Task: Open the event Casual Sales Team Strategy Meeting on '2023/12/23', change the date to 2023/10/06, change the font style of the description to Tahoma, set the availability to Busy, insert an emoji Earth, logged in from the account softage.10@softage.net and add another guest for the event, softage.1@softage.net. Change the alignment of the event description to Align left.Change the font color of the description to Light Red and select an event charm, 
Action: Mouse moved to (305, 139)
Screenshot: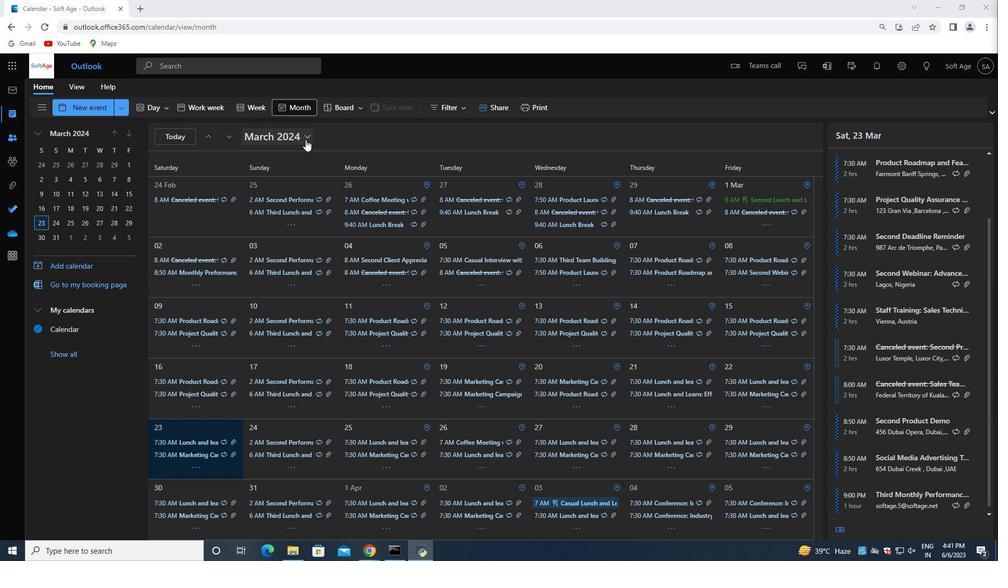 
Action: Mouse pressed left at (305, 139)
Screenshot: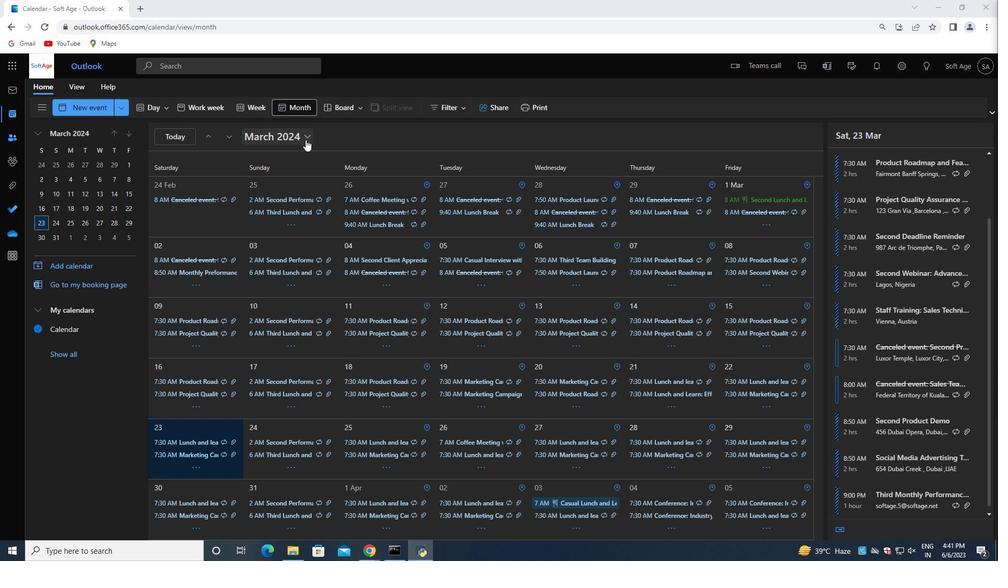 
Action: Mouse moved to (328, 163)
Screenshot: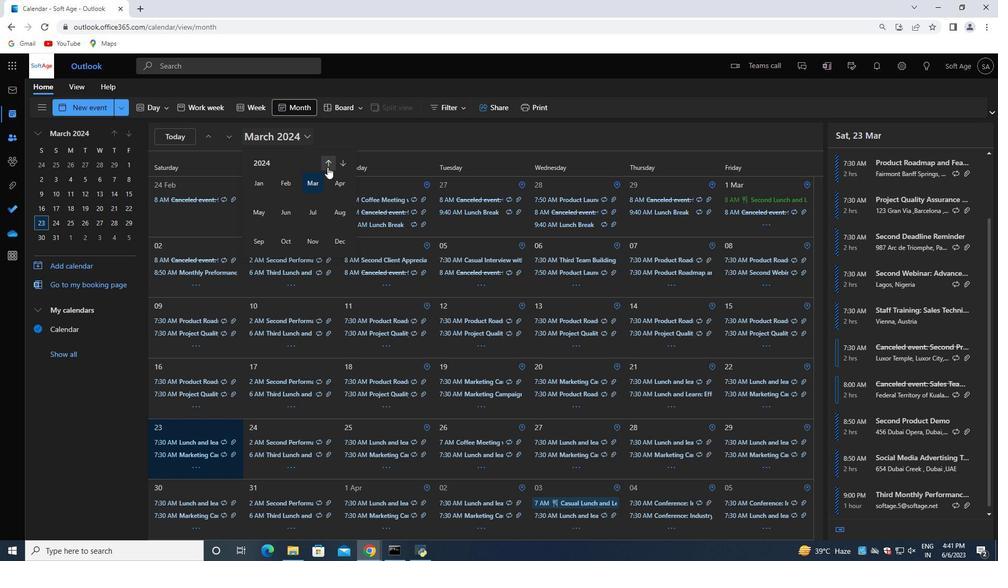 
Action: Mouse pressed left at (328, 163)
Screenshot: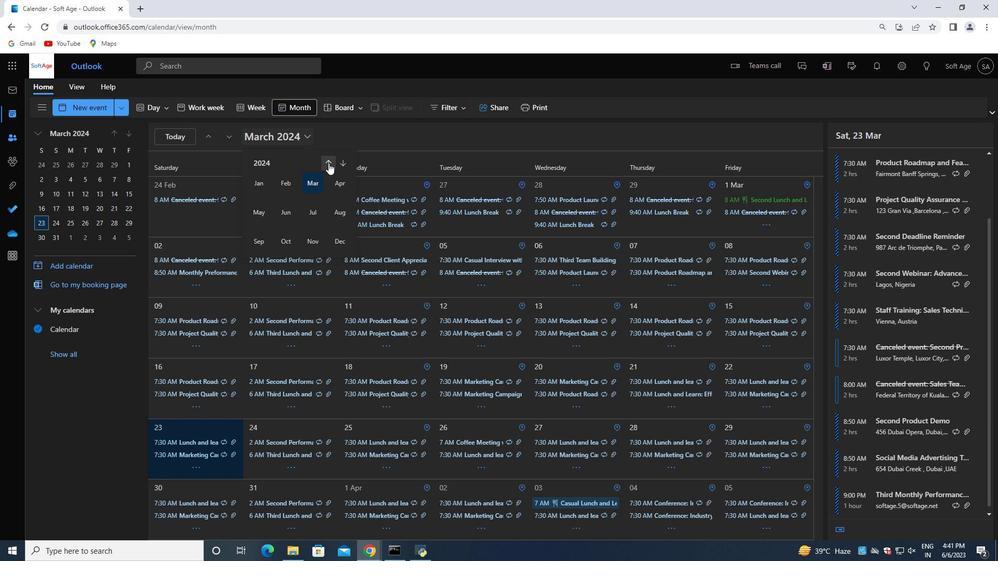 
Action: Mouse moved to (338, 243)
Screenshot: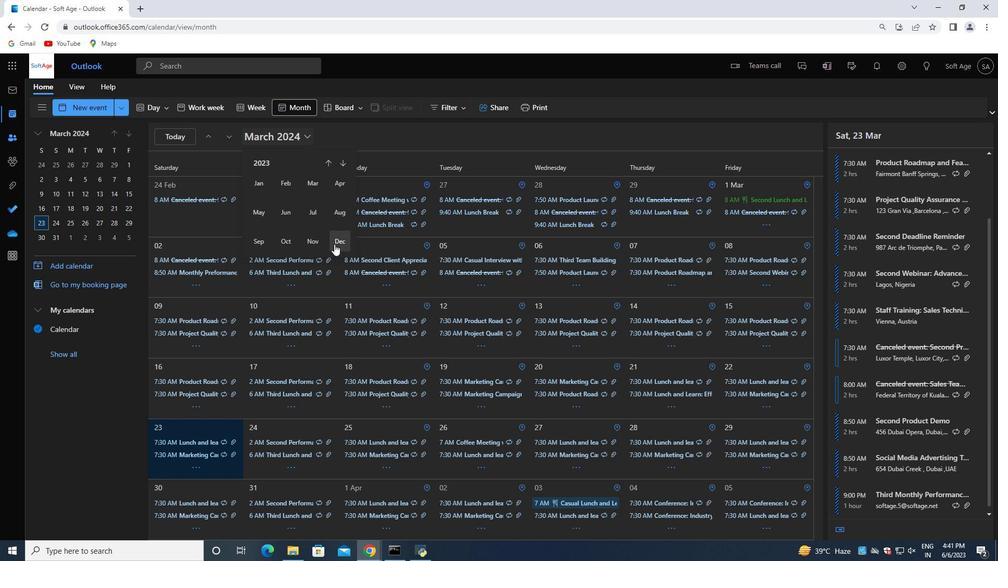 
Action: Mouse pressed left at (338, 243)
Screenshot: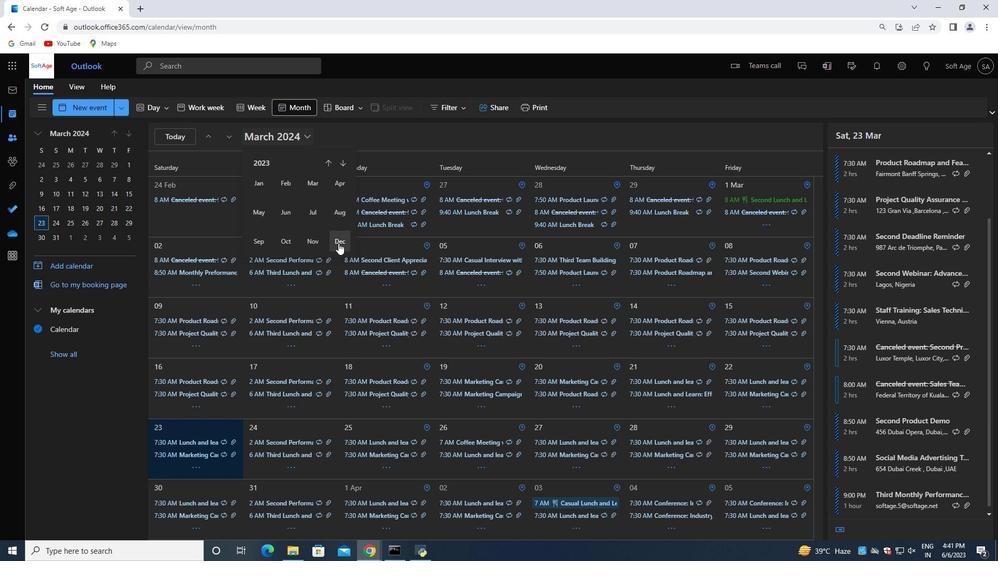 
Action: Mouse moved to (187, 426)
Screenshot: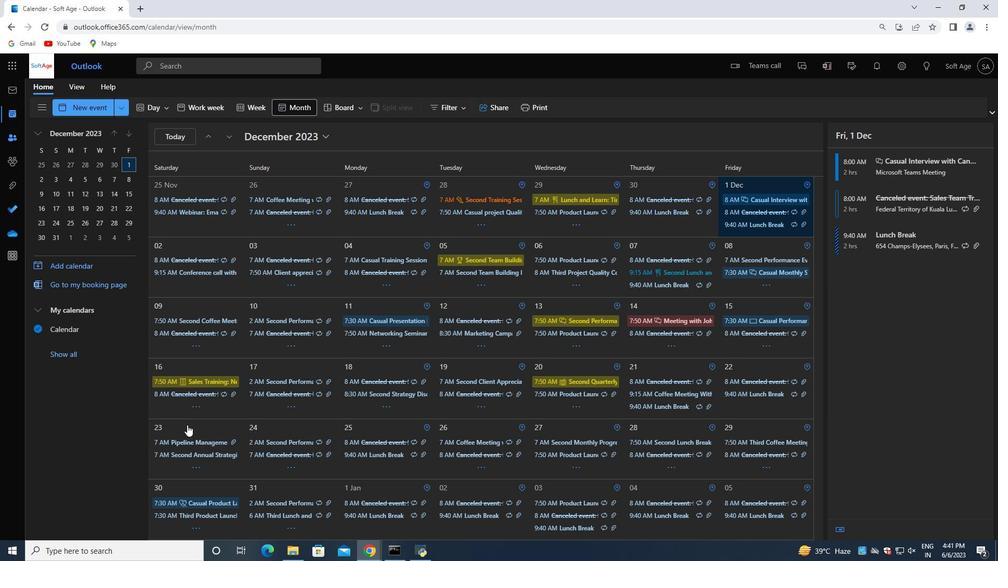 
Action: Mouse pressed left at (187, 426)
Screenshot: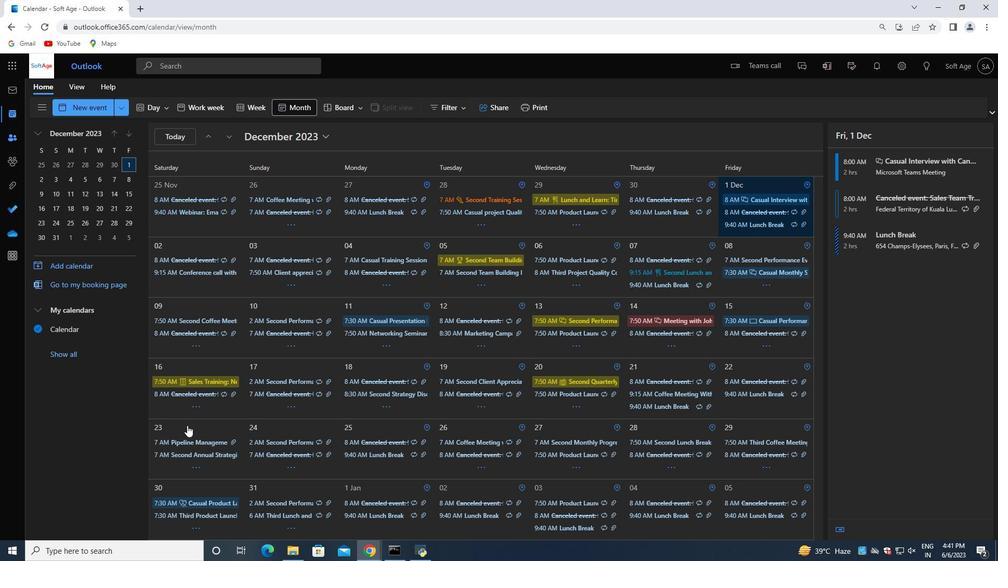 
Action: Mouse moved to (866, 356)
Screenshot: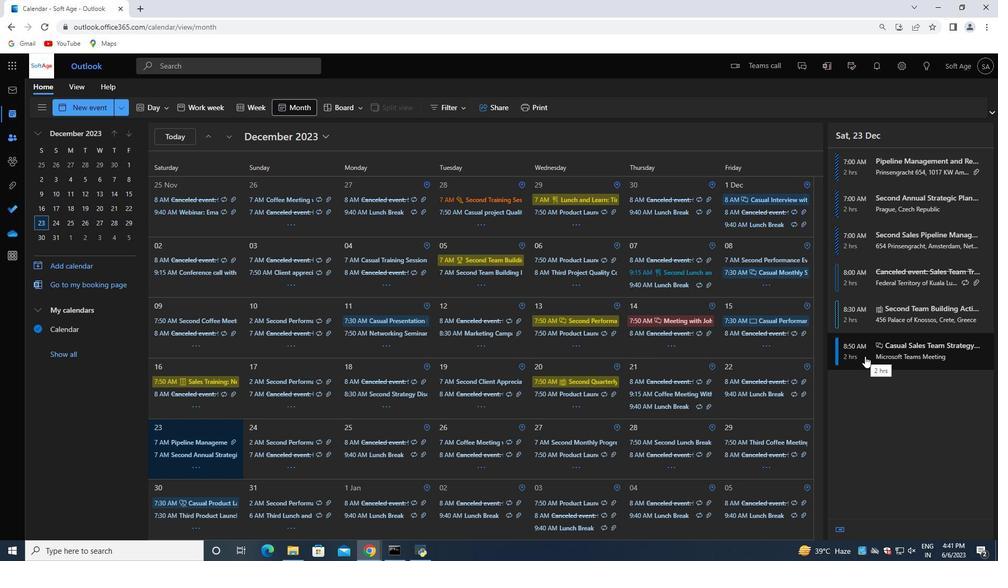 
Action: Mouse pressed left at (866, 356)
Screenshot: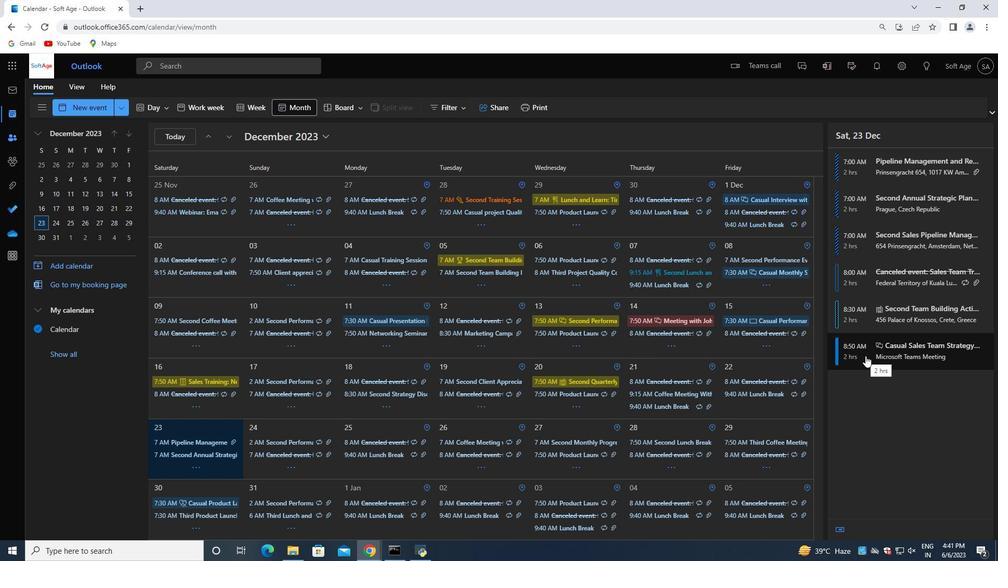 
Action: Mouse moved to (663, 420)
Screenshot: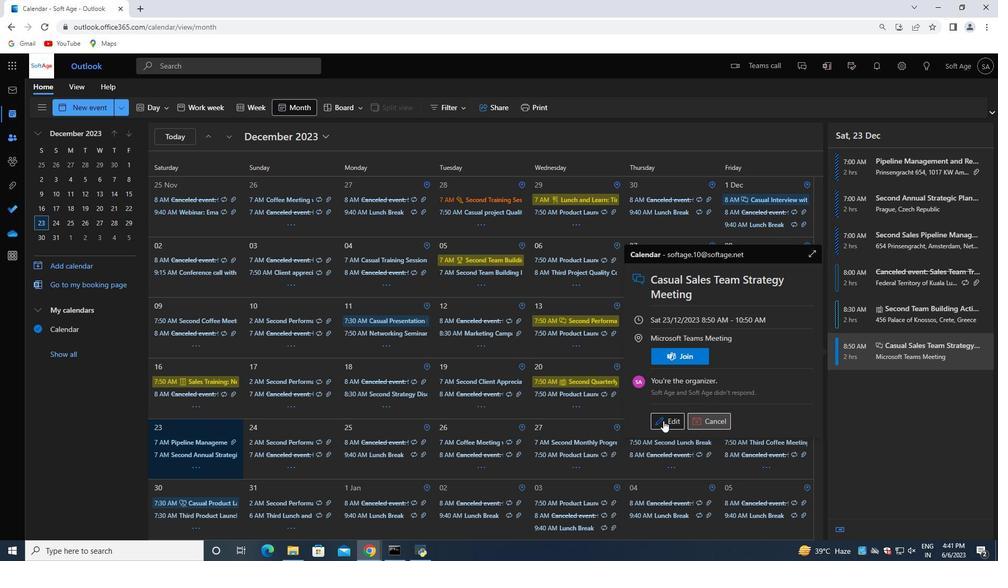 
Action: Mouse pressed left at (663, 420)
Screenshot: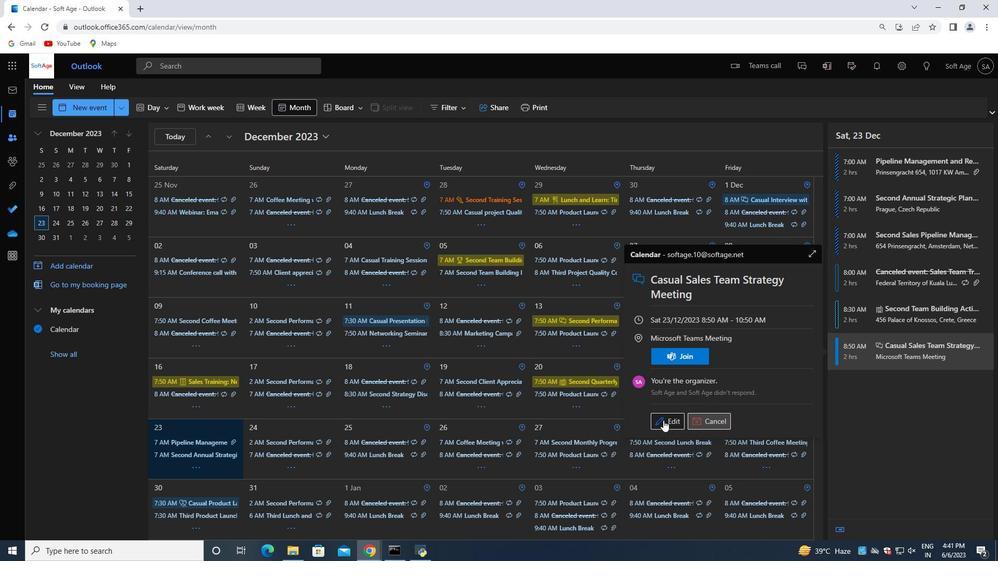 
Action: Mouse moved to (305, 288)
Screenshot: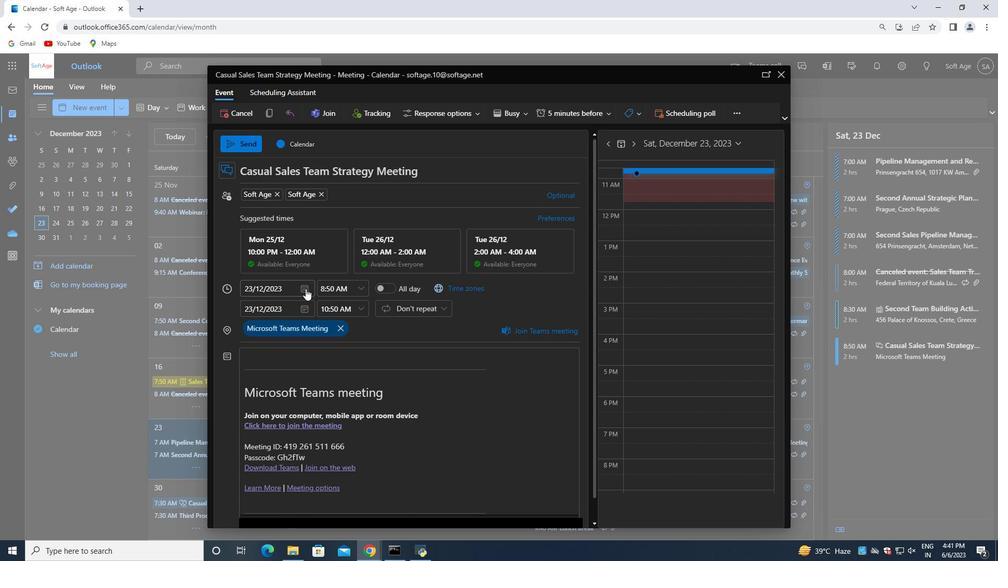 
Action: Mouse pressed left at (305, 288)
Screenshot: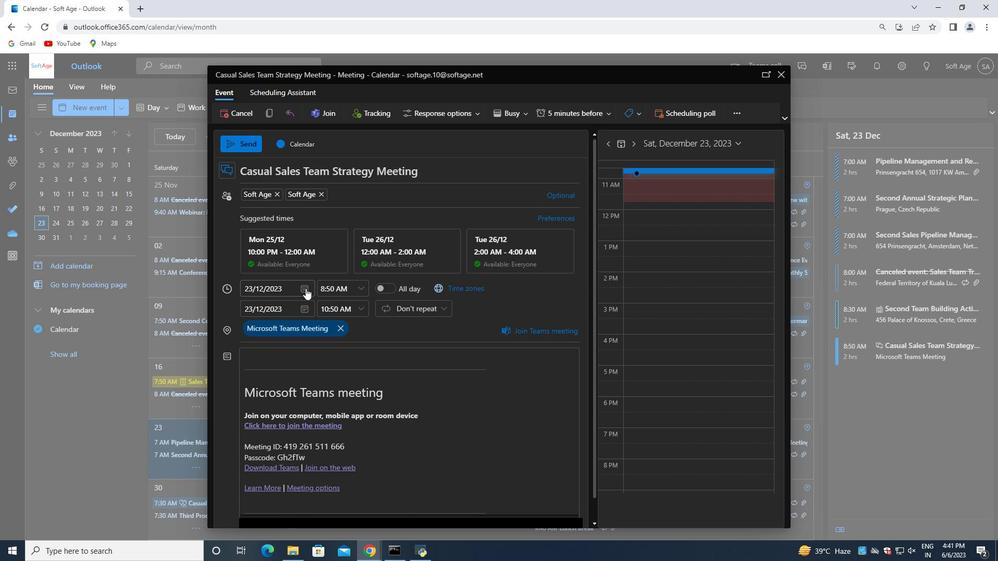 
Action: Mouse moved to (328, 311)
Screenshot: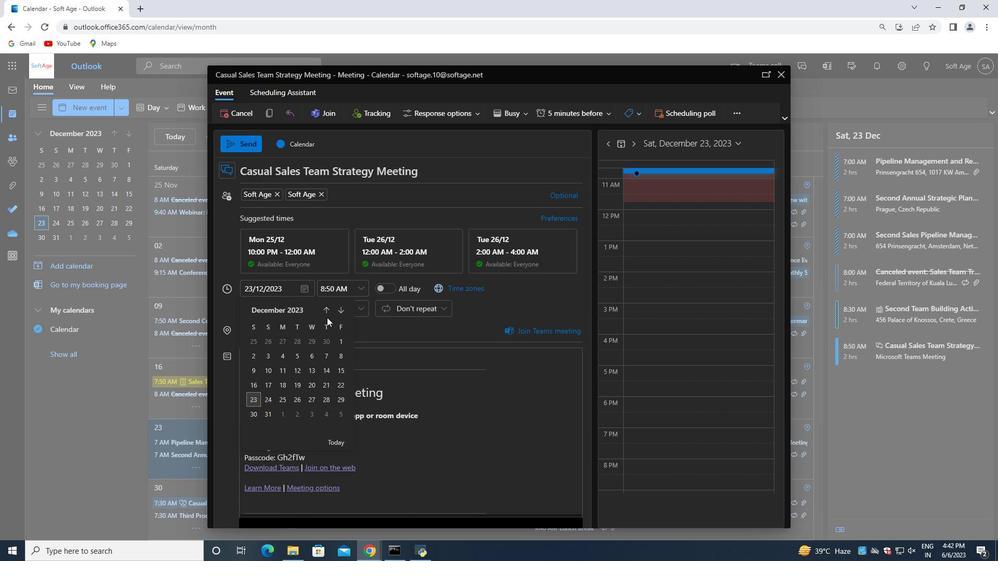 
Action: Mouse pressed left at (328, 311)
Screenshot: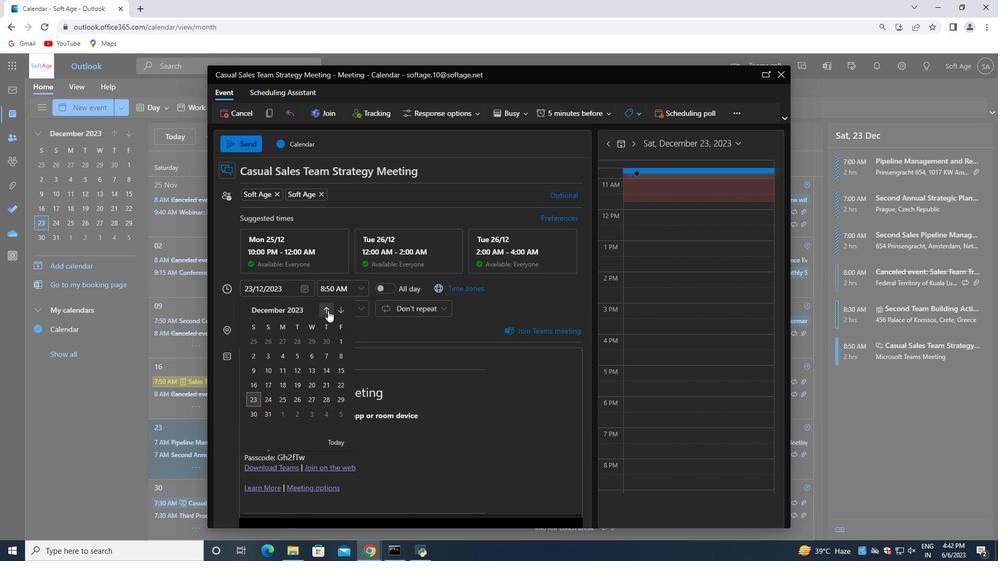 
Action: Mouse pressed left at (328, 311)
Screenshot: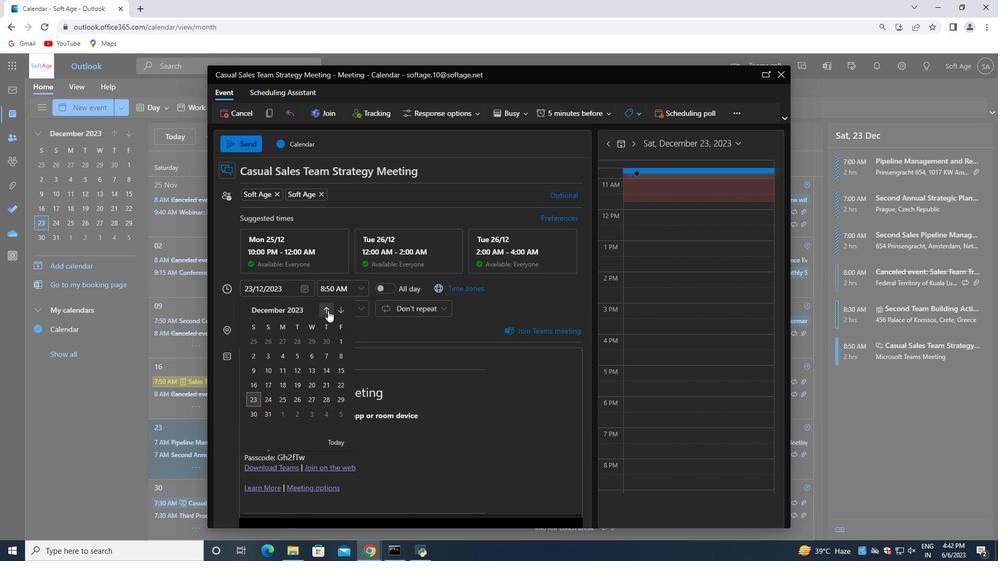 
Action: Mouse moved to (343, 341)
Screenshot: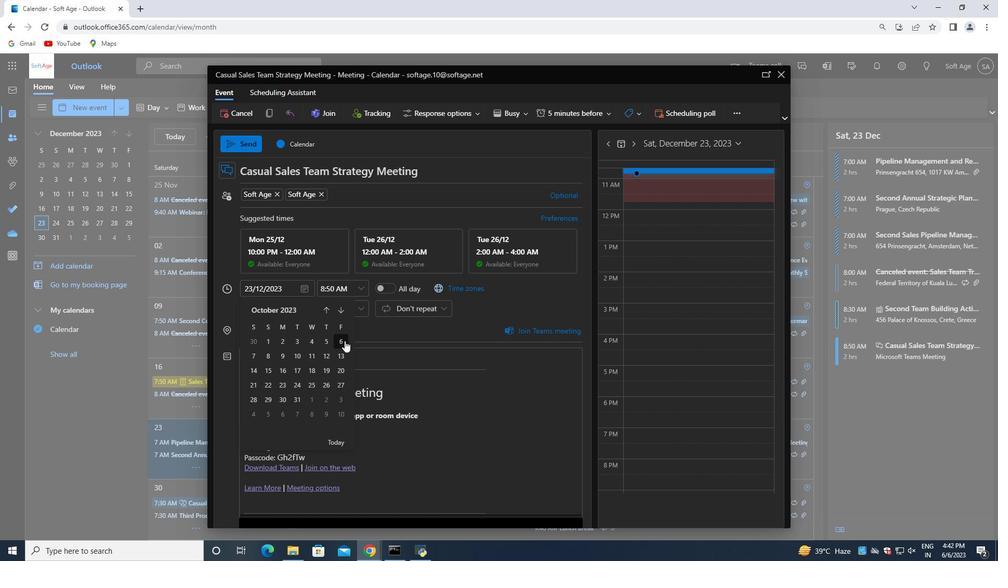 
Action: Mouse pressed left at (343, 341)
Screenshot: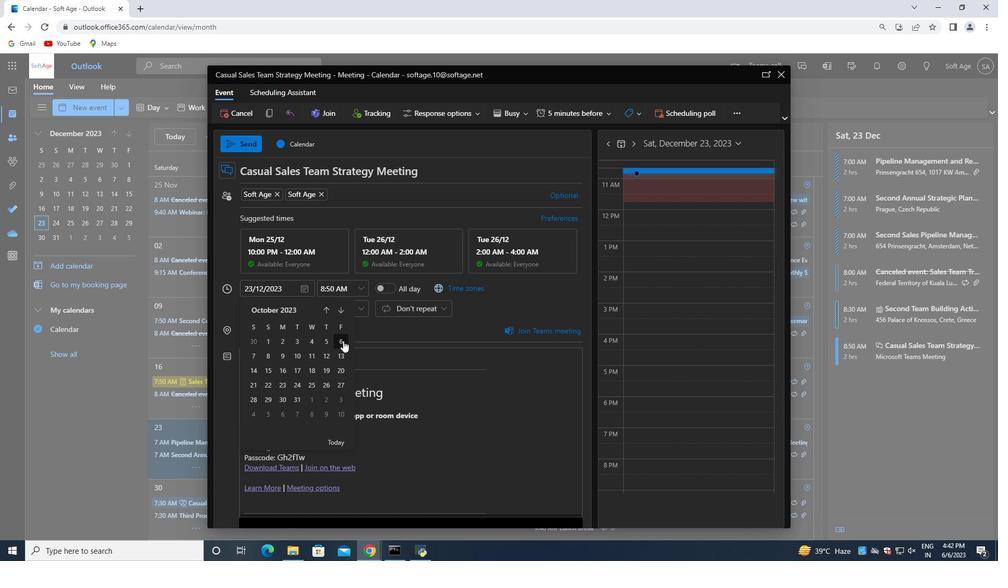 
Action: Mouse moved to (508, 112)
Screenshot: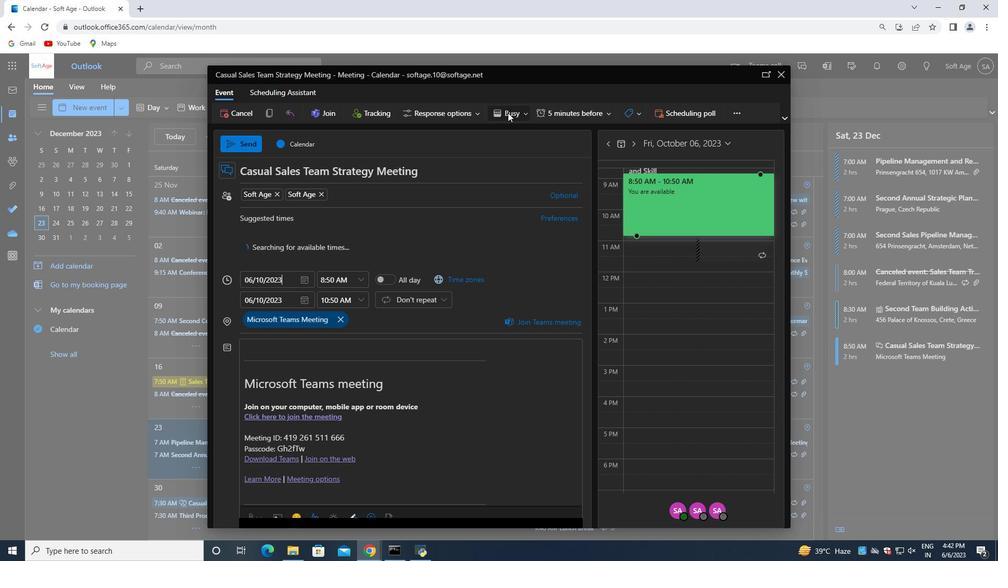 
Action: Mouse pressed left at (508, 112)
Screenshot: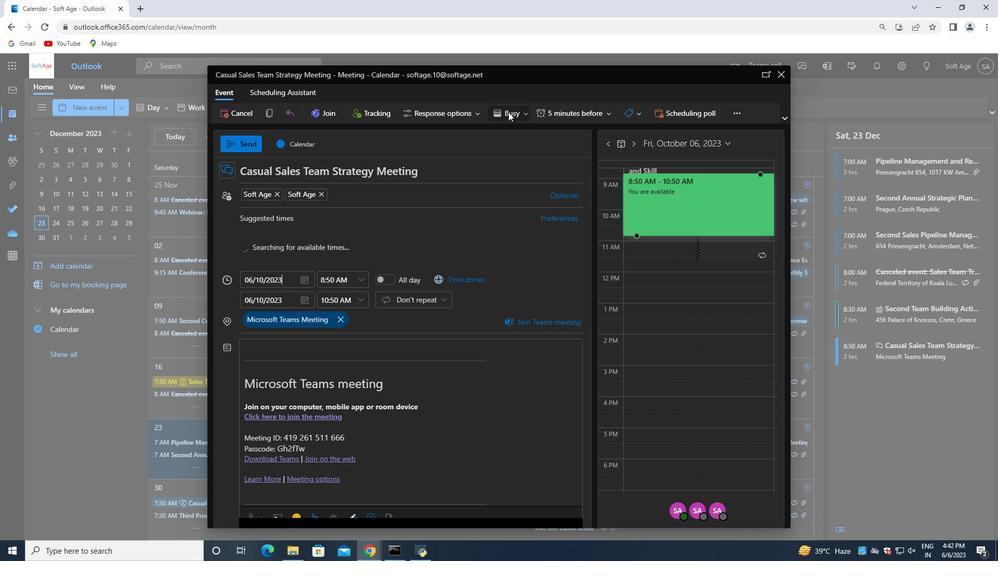 
Action: Mouse moved to (476, 190)
Screenshot: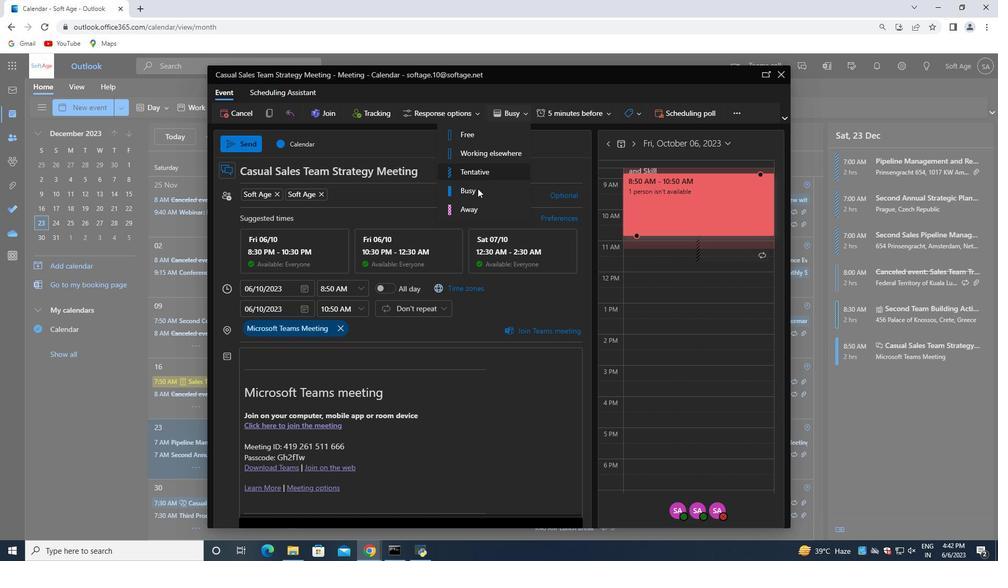 
Action: Mouse pressed left at (476, 190)
Screenshot: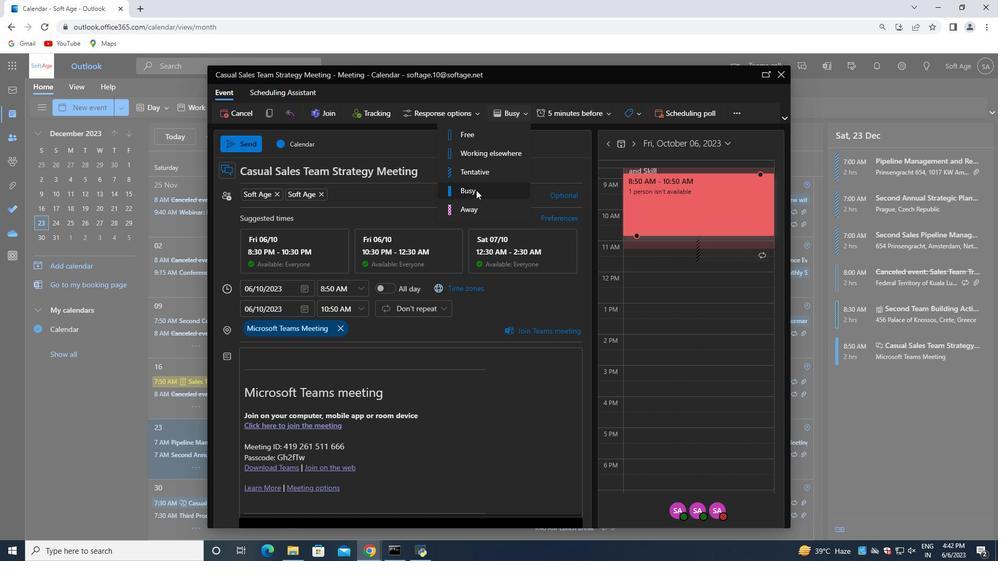 
Action: Mouse moved to (343, 191)
Screenshot: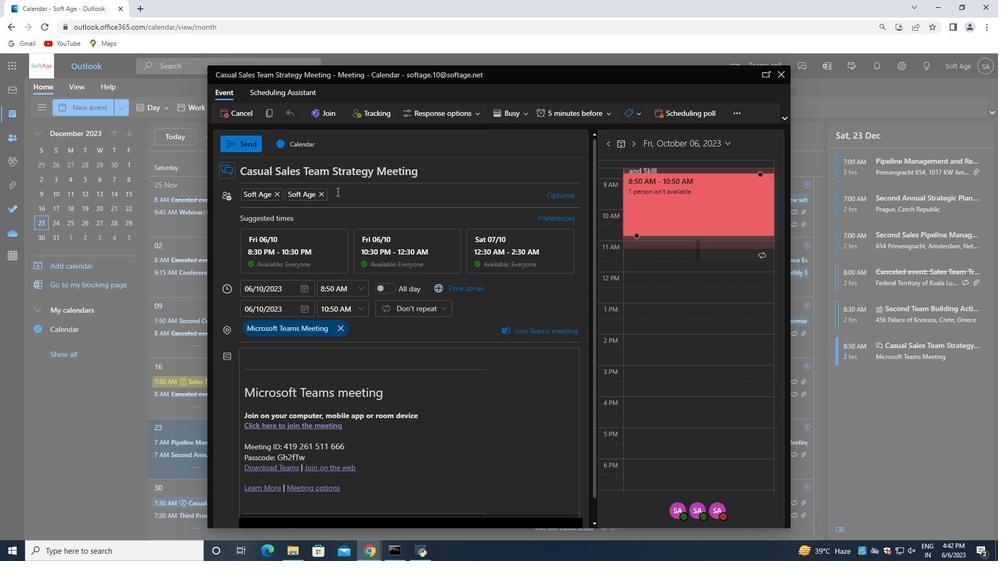 
Action: Mouse pressed left at (343, 191)
Screenshot: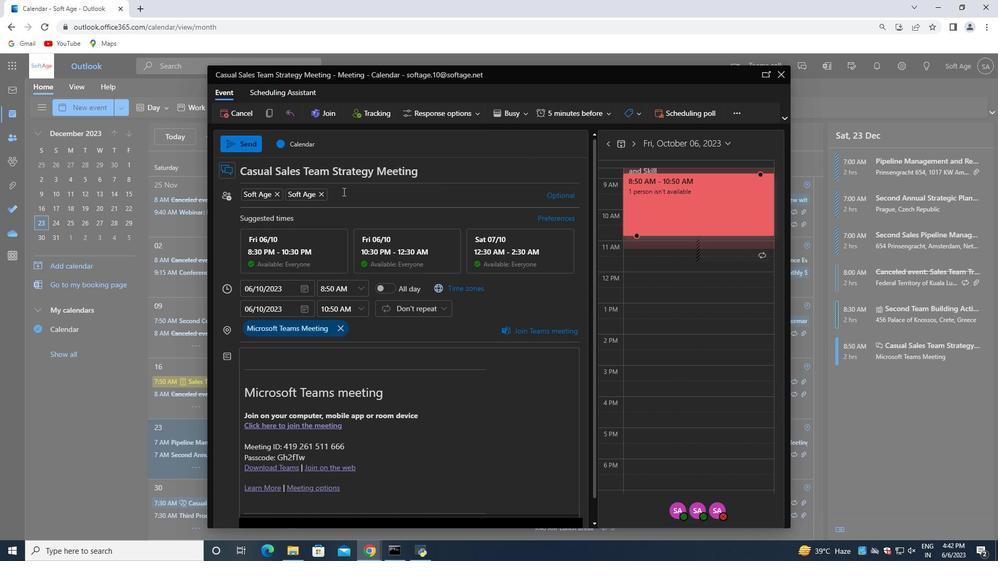 
Action: Key pressed softagr<Key.backspace>e.1<Key.shift>@softage.net<Key.enter>
Screenshot: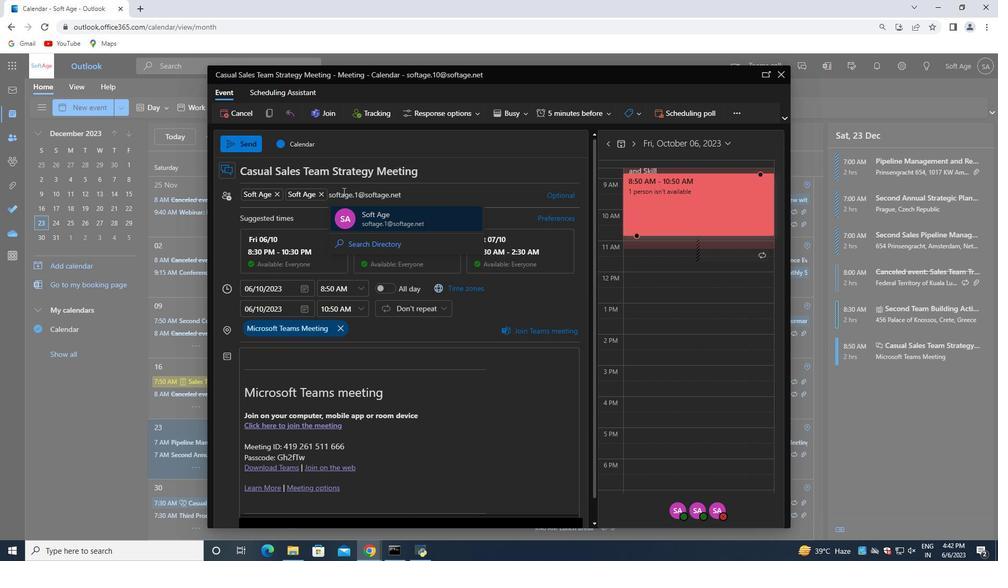
Action: Mouse moved to (238, 143)
Screenshot: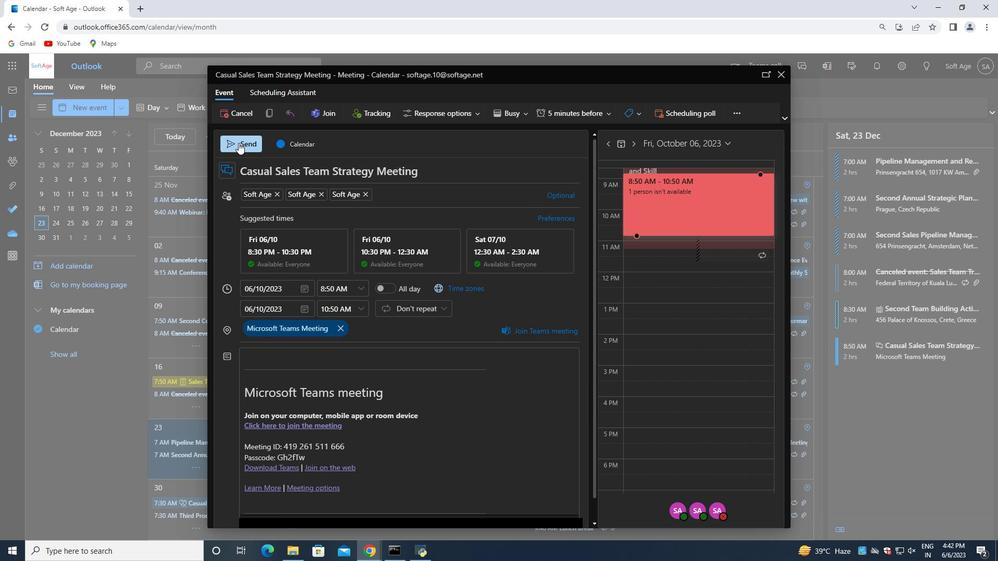 
Action: Mouse pressed left at (238, 143)
Screenshot: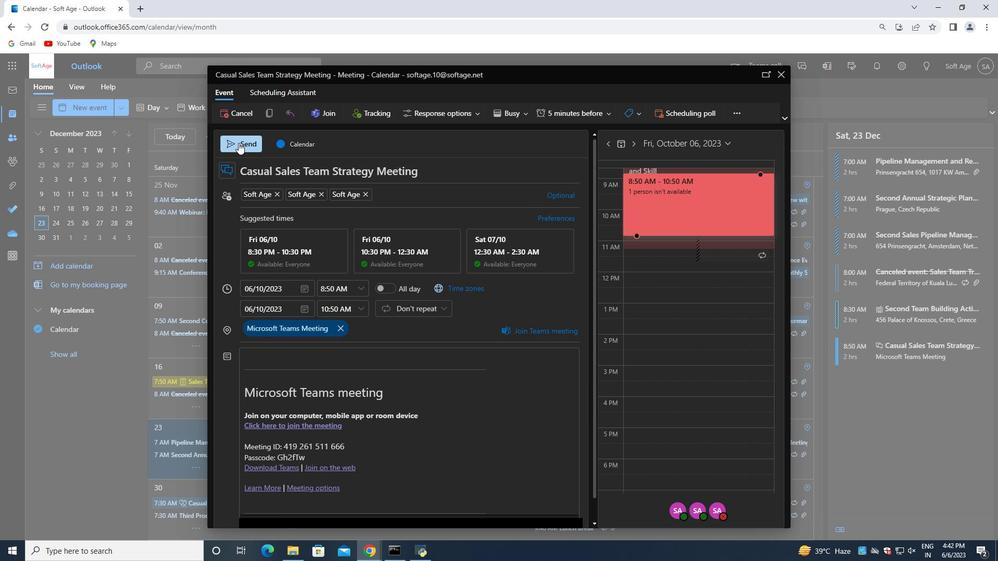 
